 Task: Add Attachment from Trello to Card Card0000000302 in Board Board0000000076 in Workspace WS0000000026 in Trello. Add Cover Yellow to Card Card0000000302 in Board Board0000000076 in Workspace WS0000000026 in Trello. Add "Copy Card To …" Button titled Button0000000302 to "bottom" of the list "To Do" to Card Card0000000302 in Board Board0000000076 in Workspace WS0000000026 in Trello. Add Description DS0000000302 to Card Card0000000302 in Board Board0000000076 in Workspace WS0000000026 in Trello. Add Comment CM0000000302 to Card Card0000000302 in Board Board0000000076 in Workspace WS0000000026 in Trello
Action: Mouse moved to (264, 263)
Screenshot: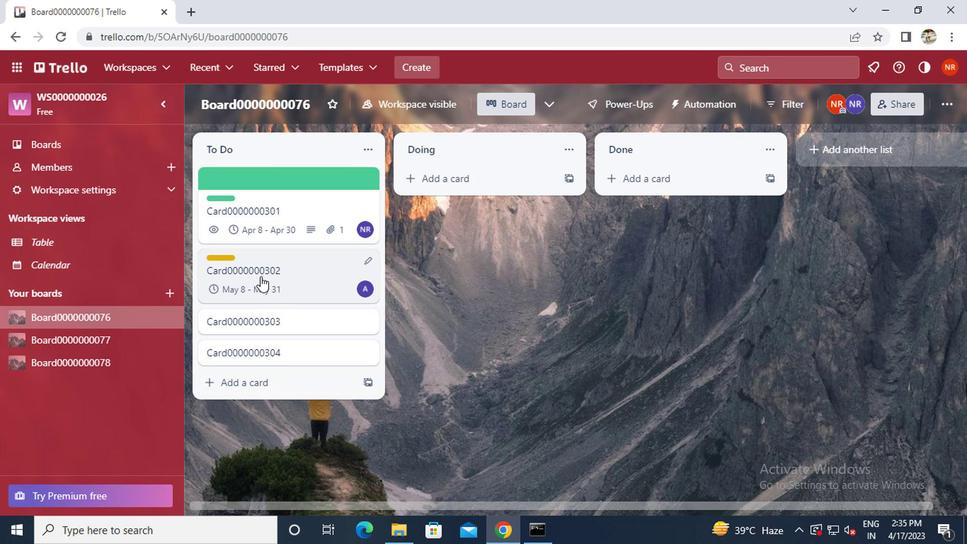 
Action: Mouse pressed left at (264, 263)
Screenshot: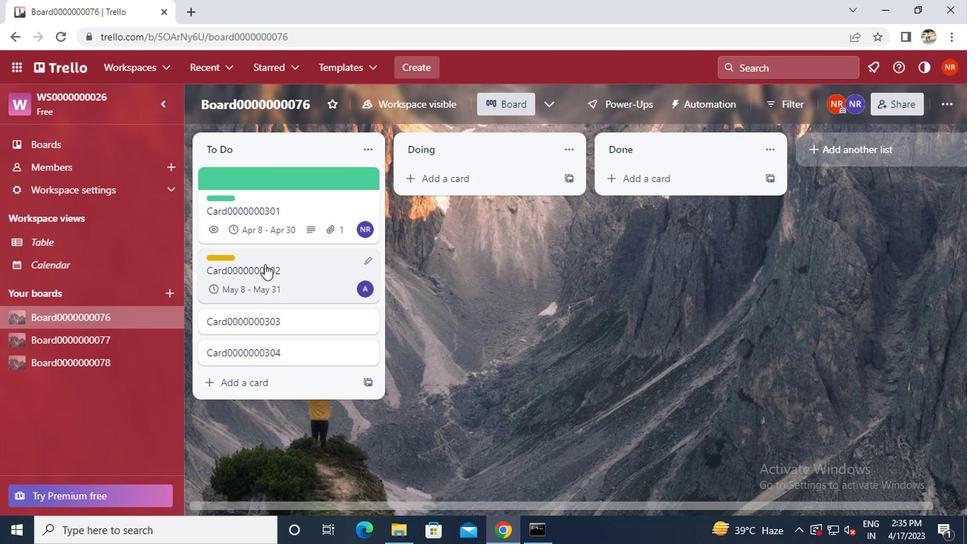 
Action: Mouse moved to (651, 347)
Screenshot: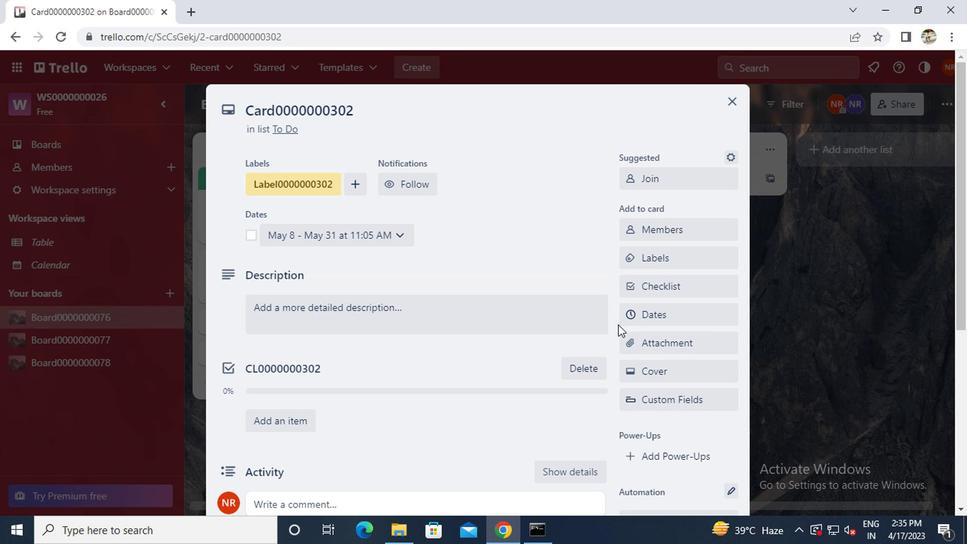 
Action: Mouse pressed left at (651, 347)
Screenshot: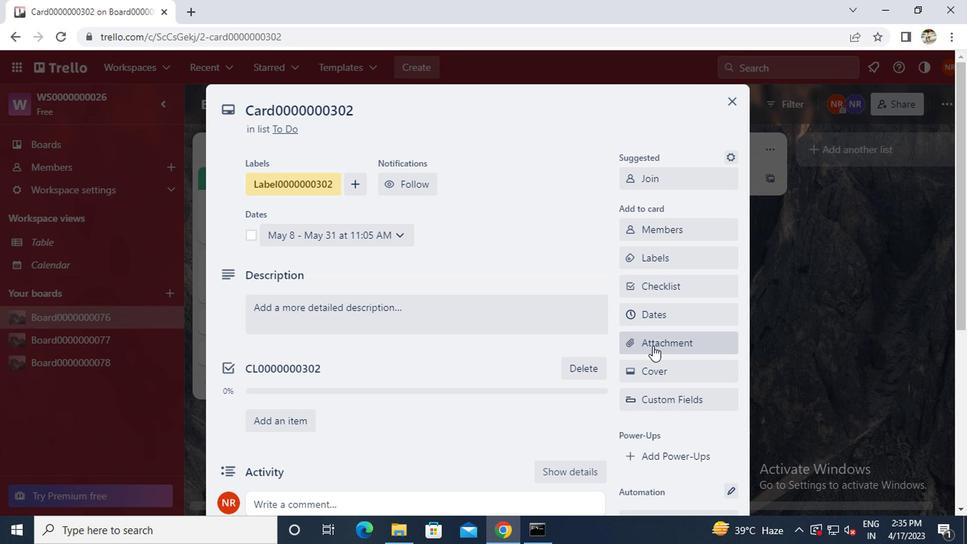 
Action: Mouse moved to (655, 156)
Screenshot: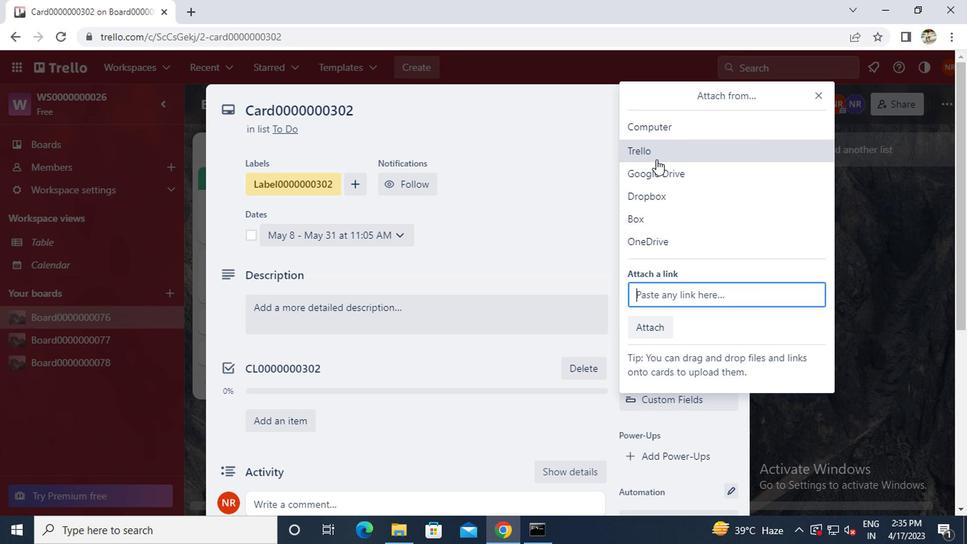 
Action: Mouse pressed left at (655, 156)
Screenshot: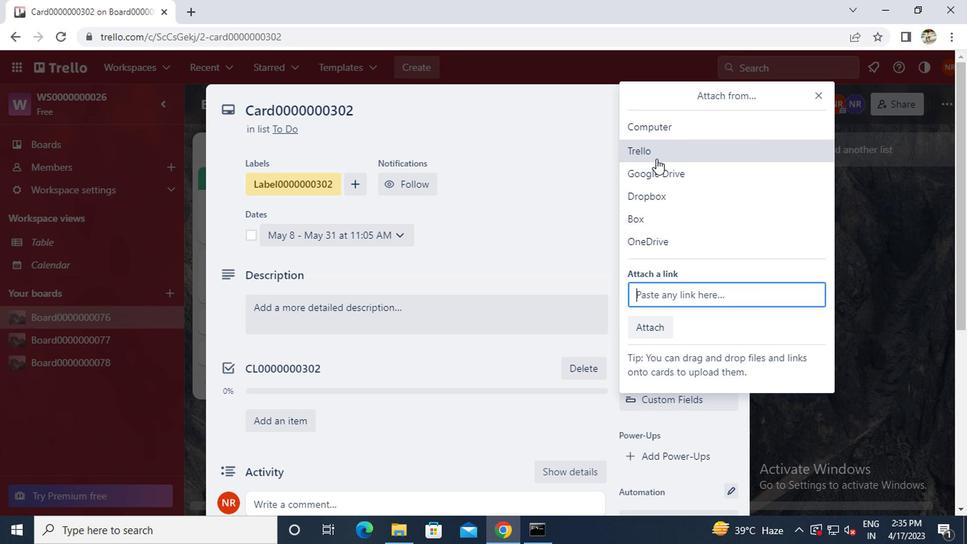 
Action: Mouse moved to (668, 249)
Screenshot: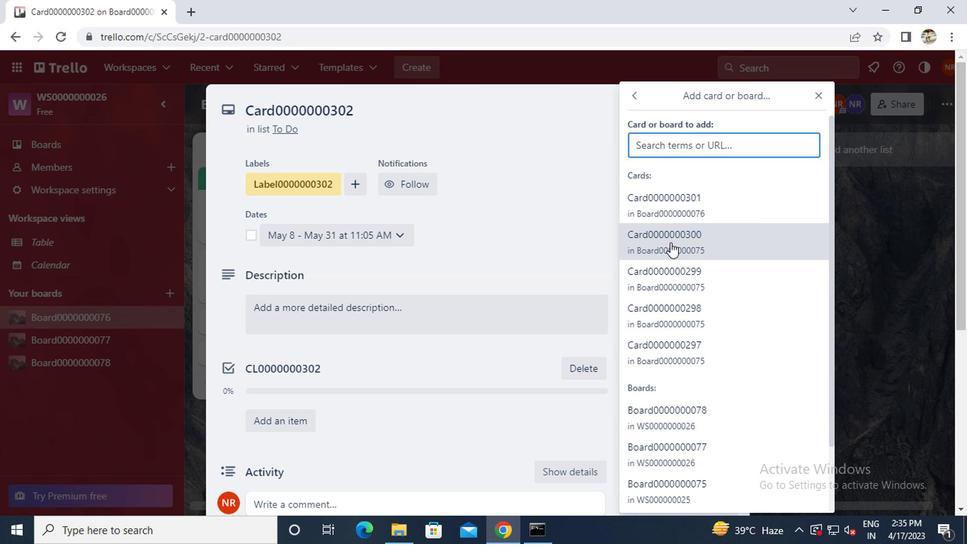 
Action: Mouse pressed left at (668, 249)
Screenshot: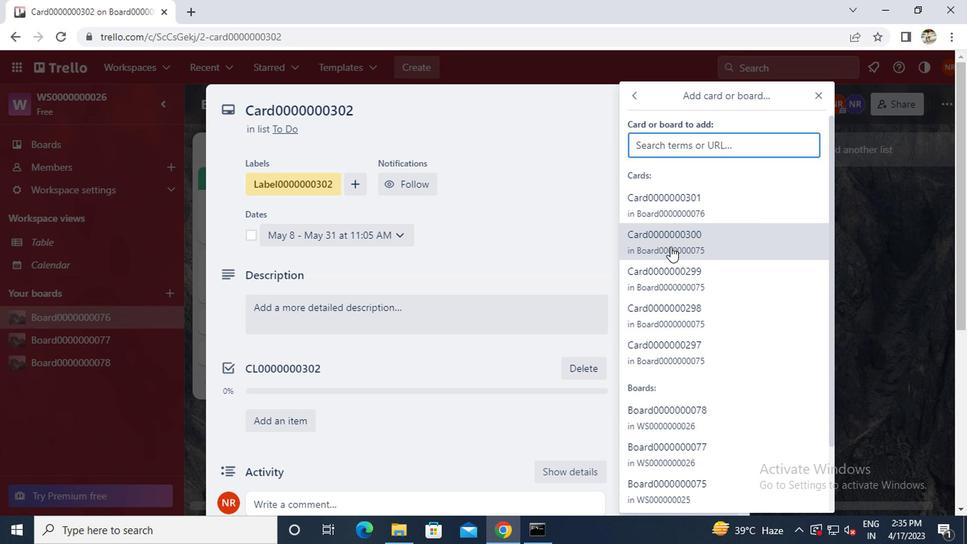 
Action: Mouse moved to (654, 367)
Screenshot: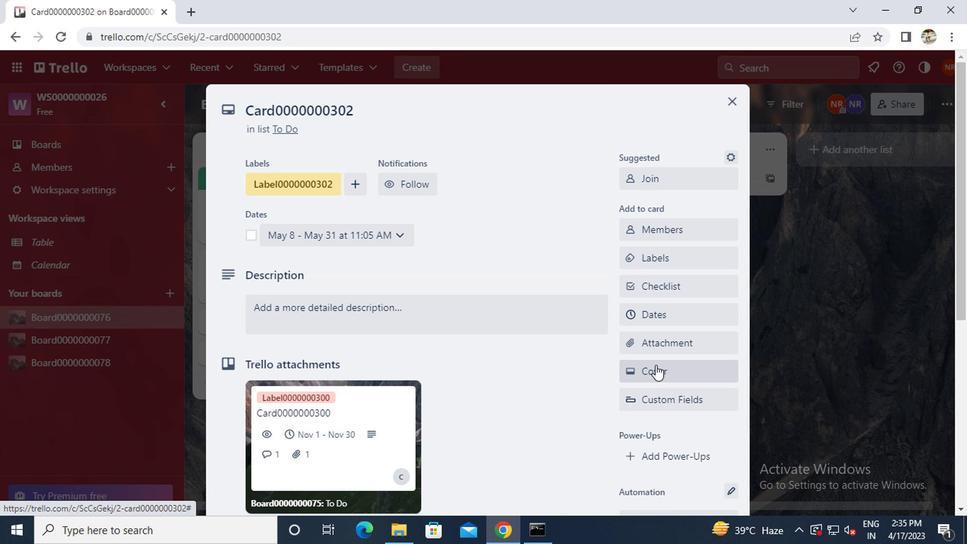 
Action: Mouse pressed left at (654, 367)
Screenshot: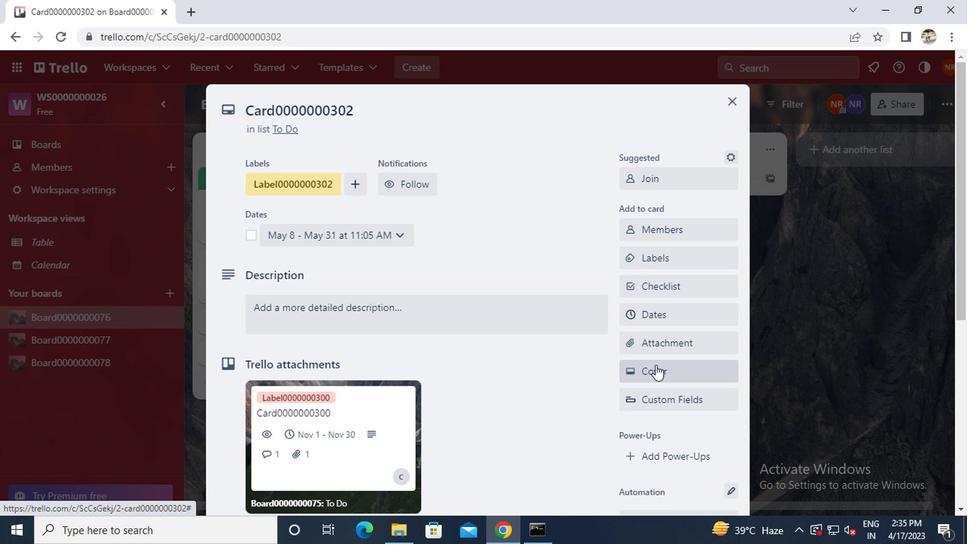 
Action: Mouse moved to (683, 226)
Screenshot: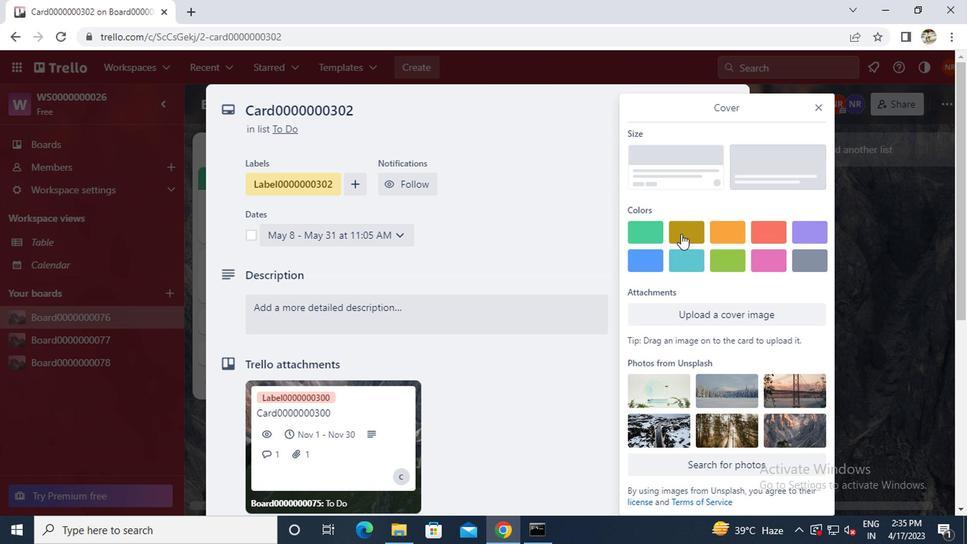 
Action: Mouse pressed left at (683, 226)
Screenshot: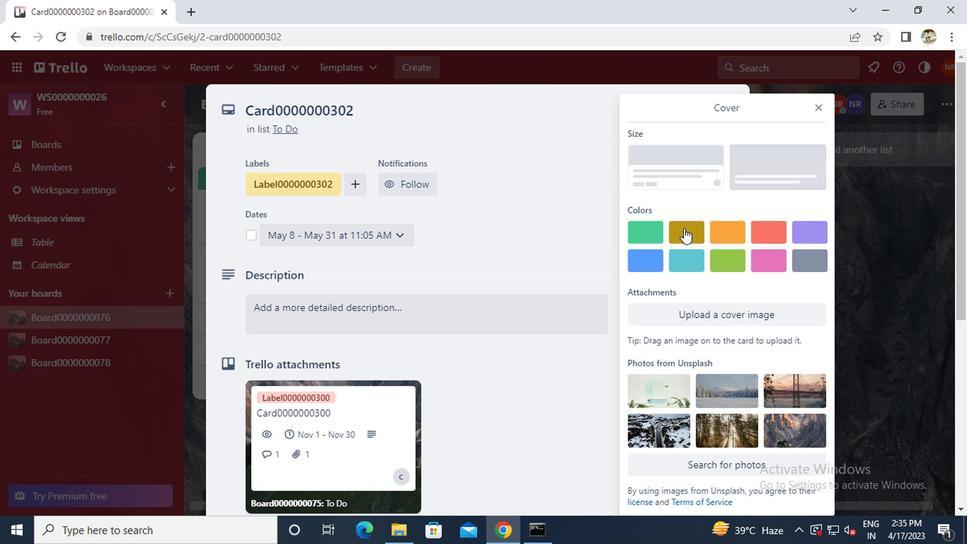 
Action: Mouse moved to (821, 90)
Screenshot: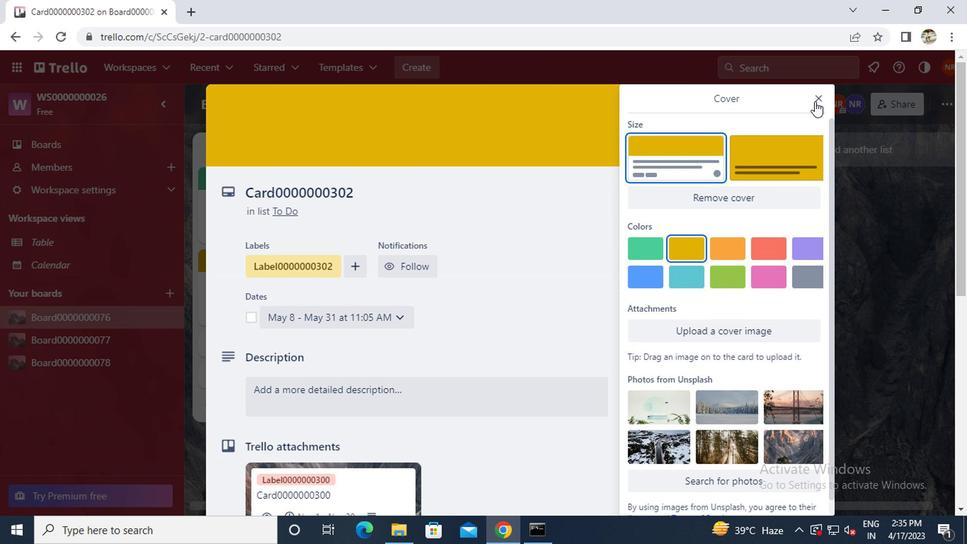 
Action: Mouse pressed left at (821, 90)
Screenshot: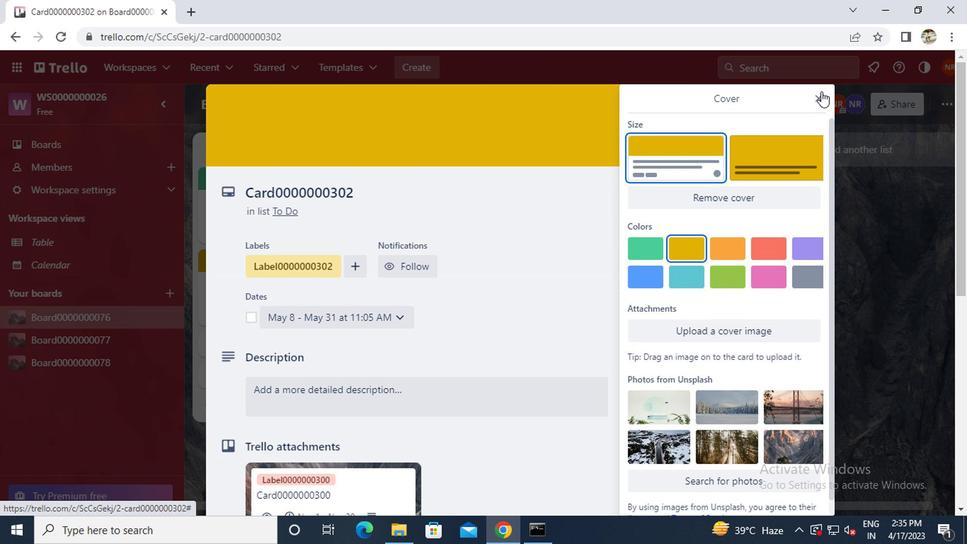 
Action: Mouse moved to (731, 227)
Screenshot: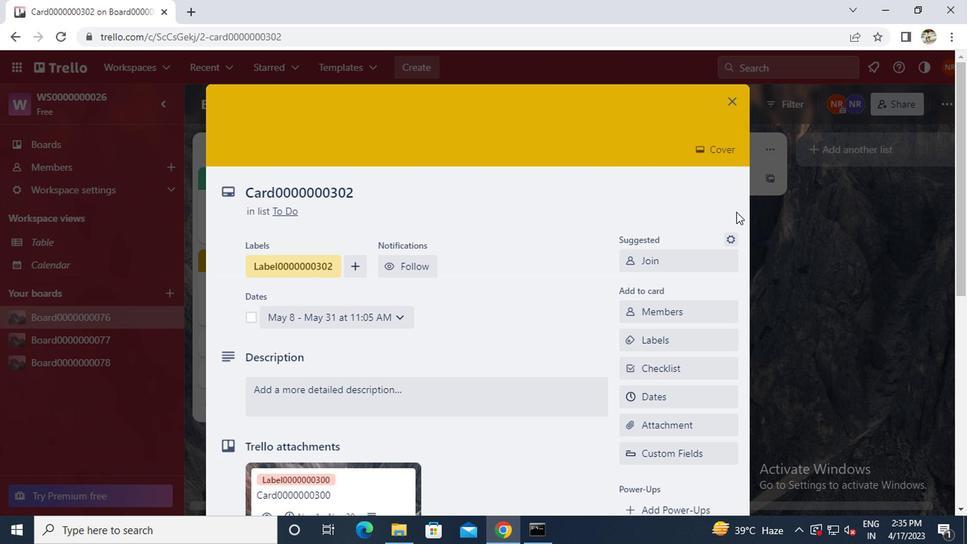 
Action: Mouse scrolled (731, 227) with delta (0, 0)
Screenshot: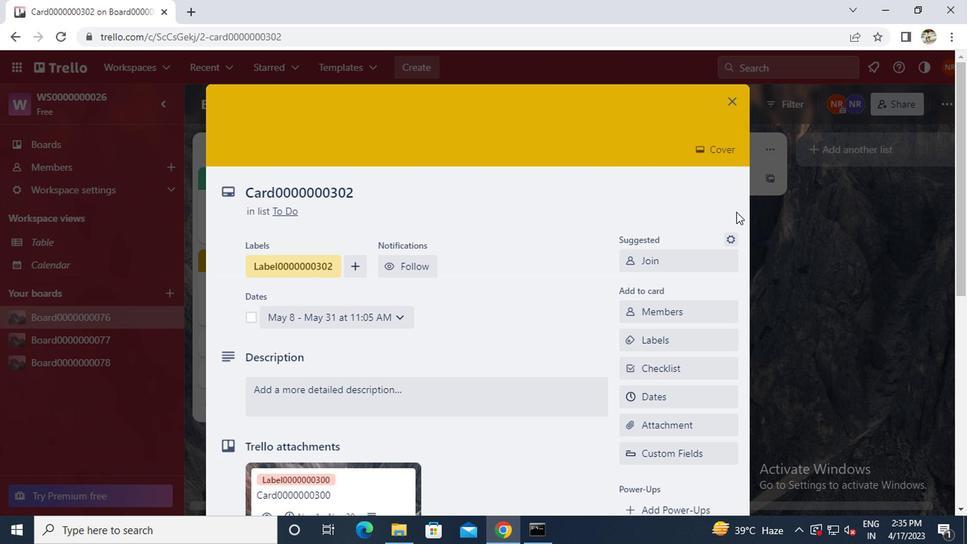 
Action: Mouse moved to (731, 230)
Screenshot: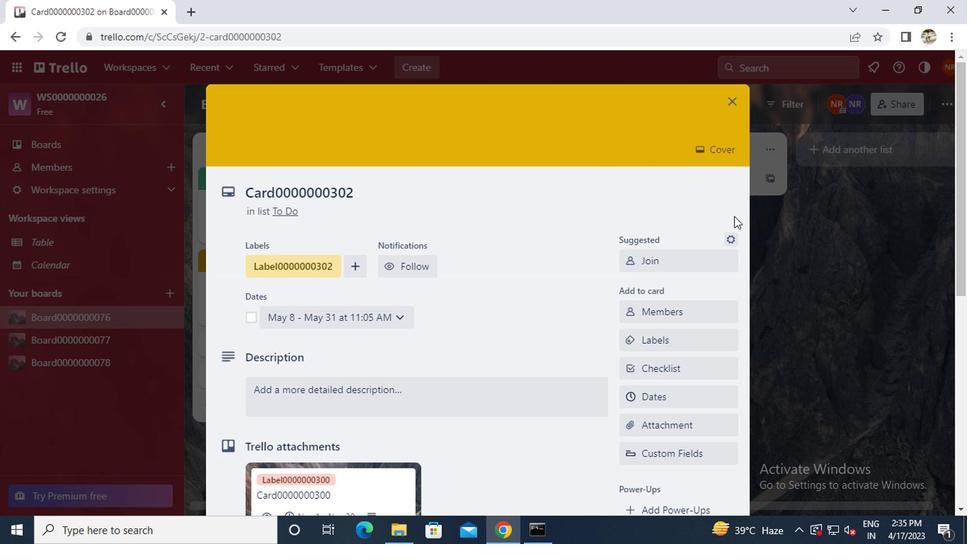 
Action: Mouse scrolled (731, 229) with delta (0, -1)
Screenshot: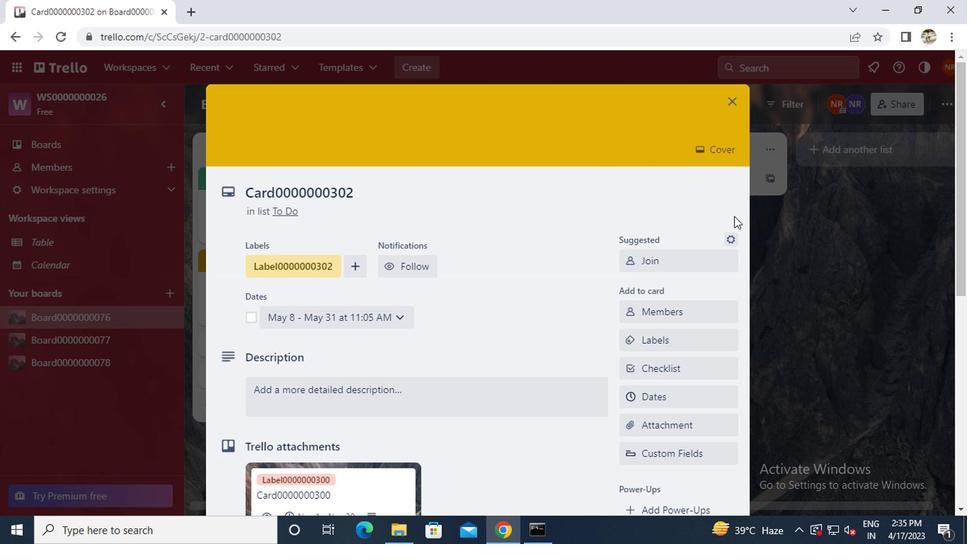 
Action: Mouse moved to (730, 231)
Screenshot: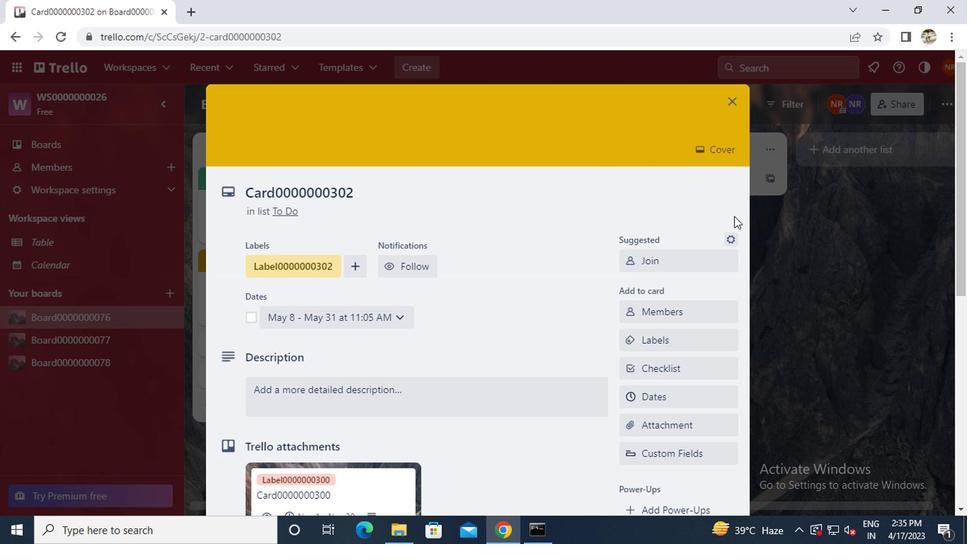 
Action: Mouse scrolled (730, 230) with delta (0, 0)
Screenshot: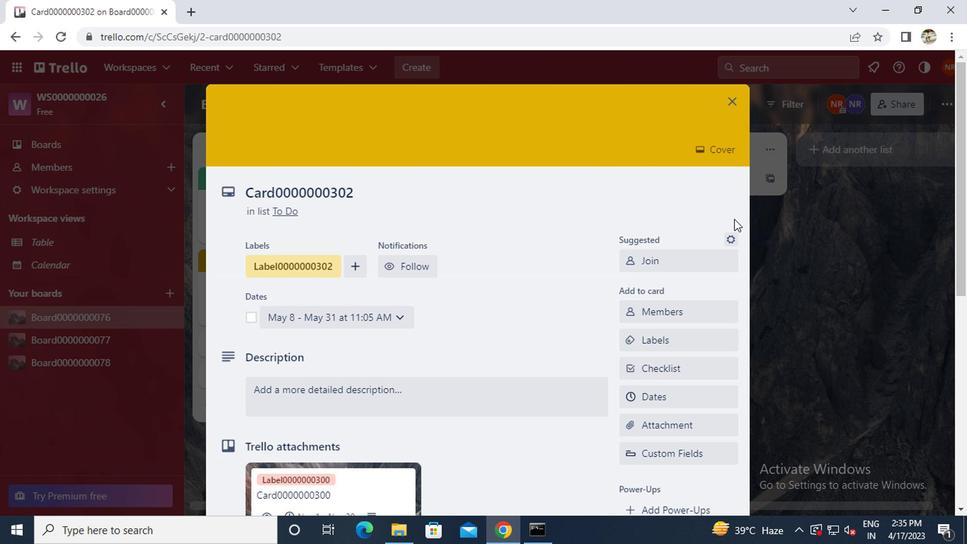 
Action: Mouse moved to (701, 245)
Screenshot: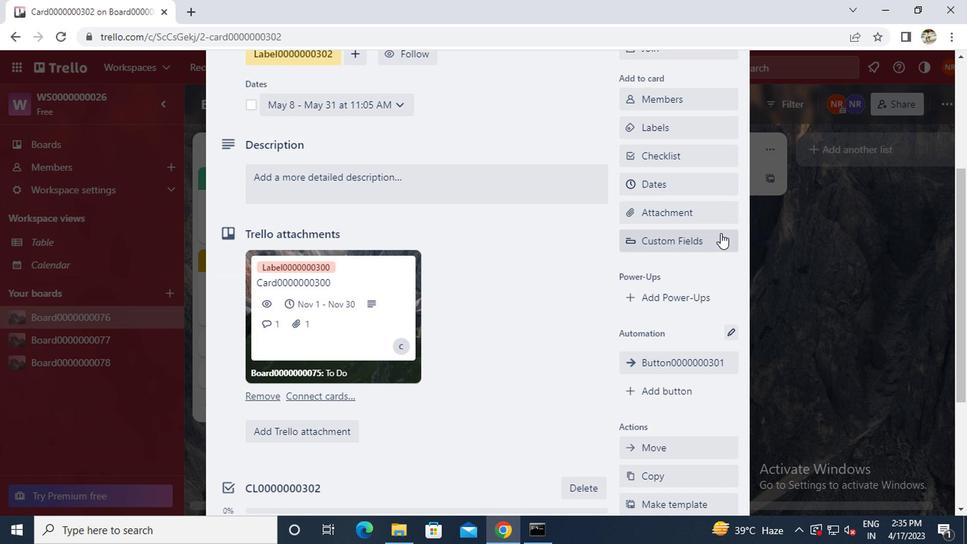 
Action: Mouse scrolled (701, 244) with delta (0, -1)
Screenshot: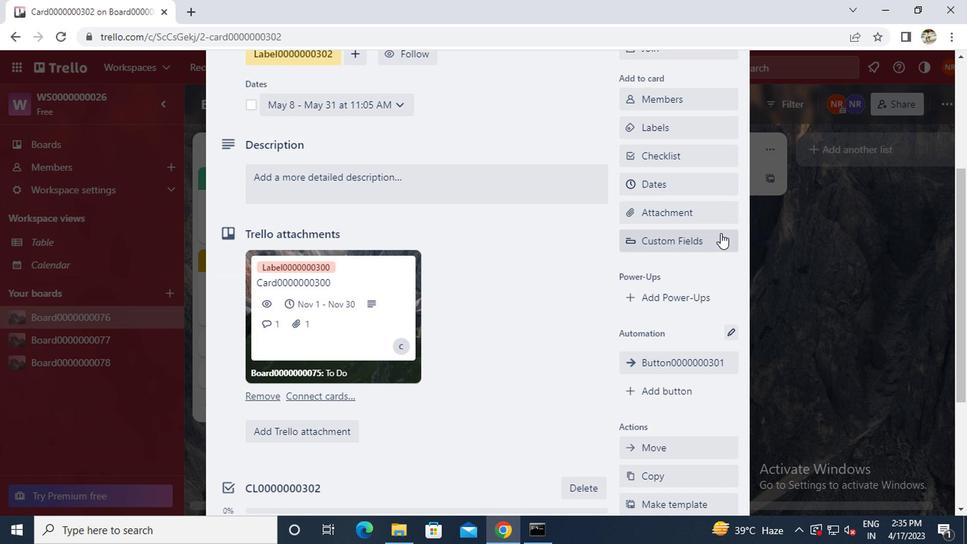 
Action: Mouse moved to (699, 248)
Screenshot: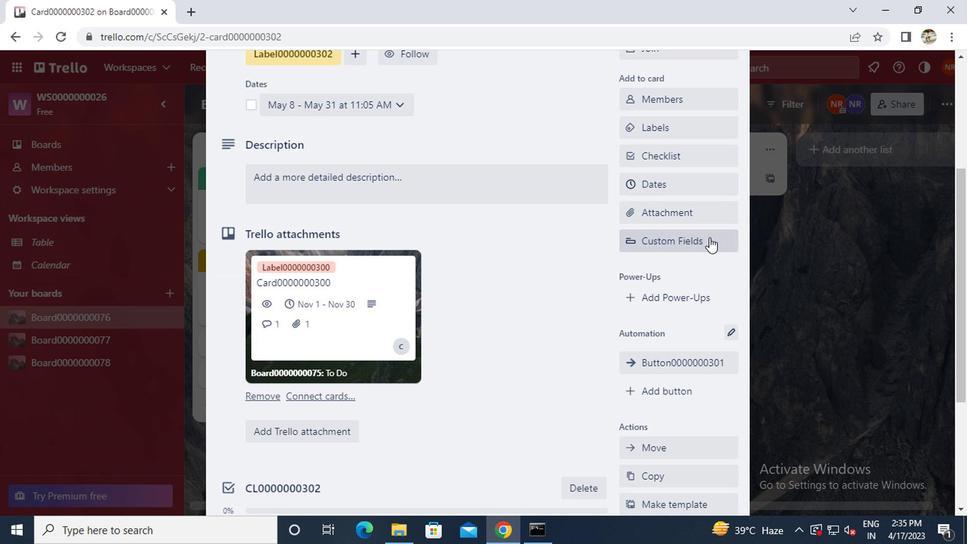 
Action: Mouse scrolled (699, 247) with delta (0, 0)
Screenshot: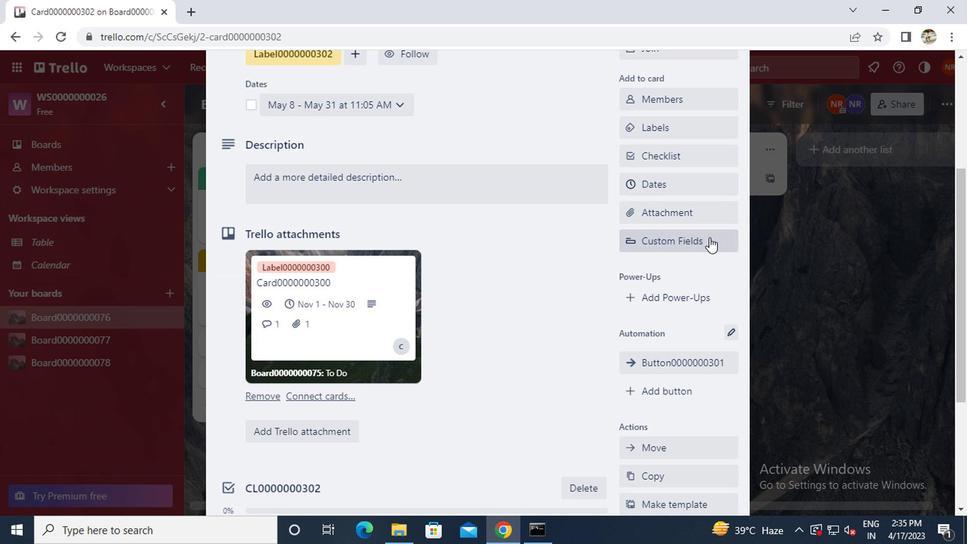 
Action: Mouse moved to (671, 254)
Screenshot: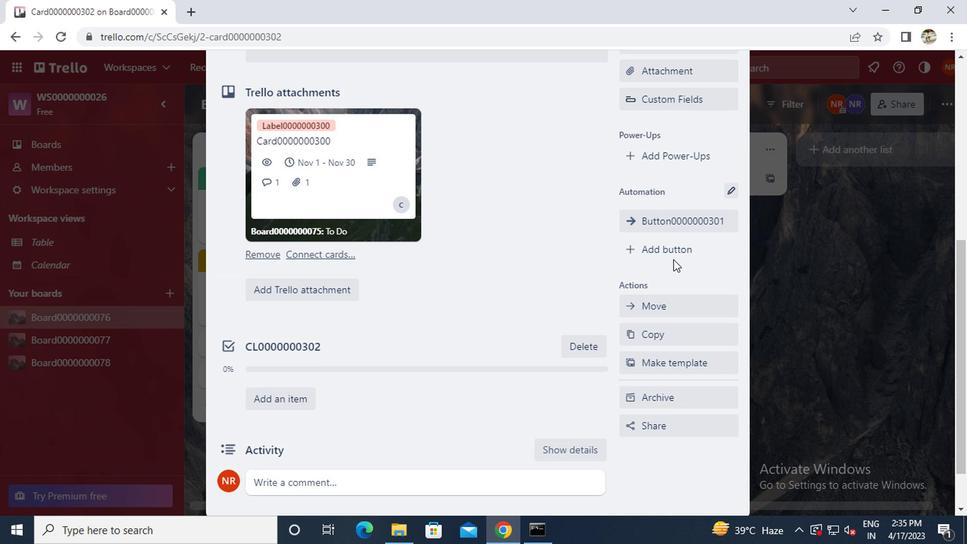 
Action: Mouse pressed left at (671, 254)
Screenshot: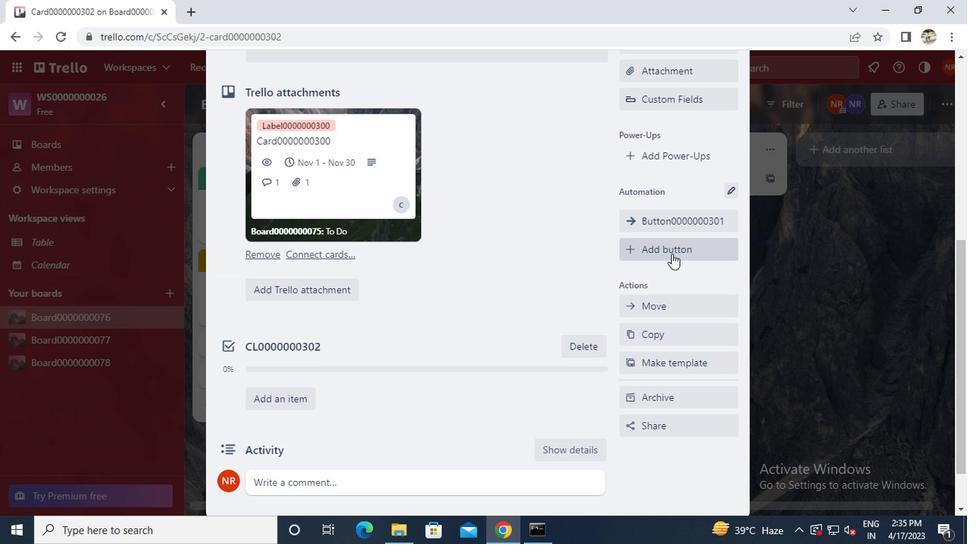 
Action: Mouse moved to (672, 188)
Screenshot: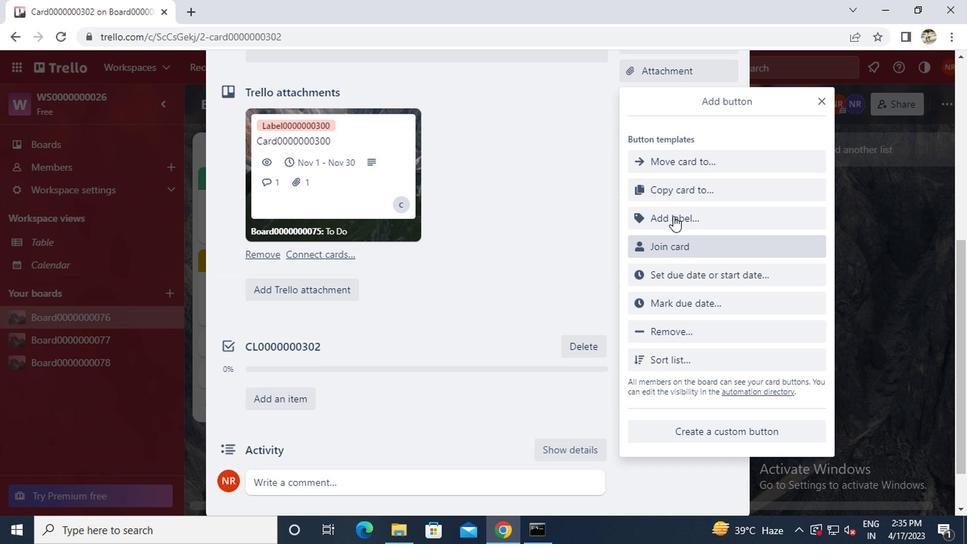 
Action: Mouse pressed left at (672, 188)
Screenshot: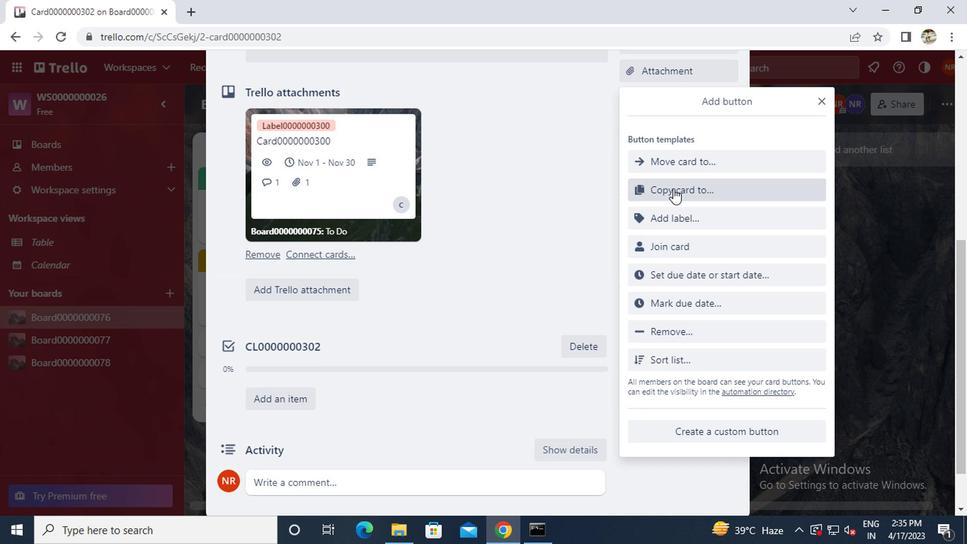 
Action: Key pressed b<Key.caps_lock>utton00000000<Key.backspace>302
Screenshot: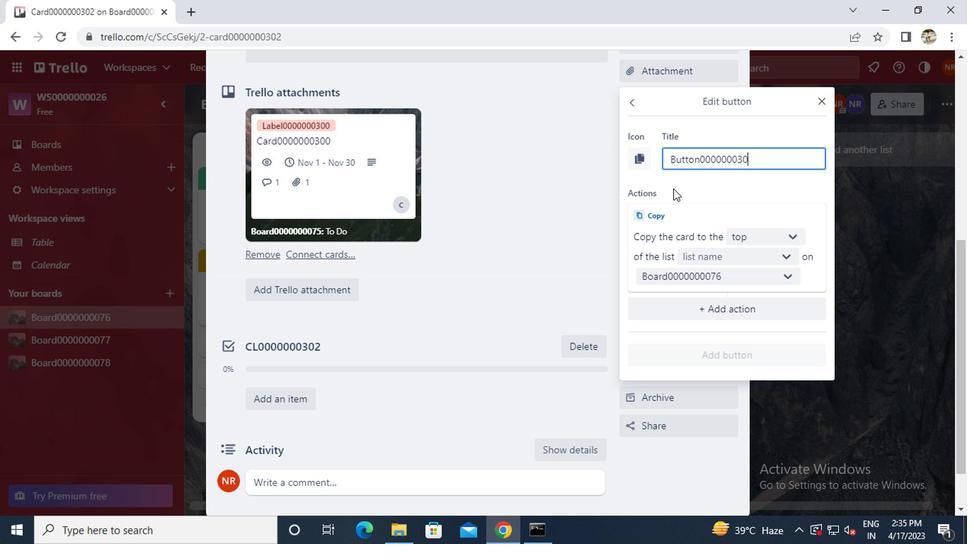 
Action: Mouse moved to (742, 241)
Screenshot: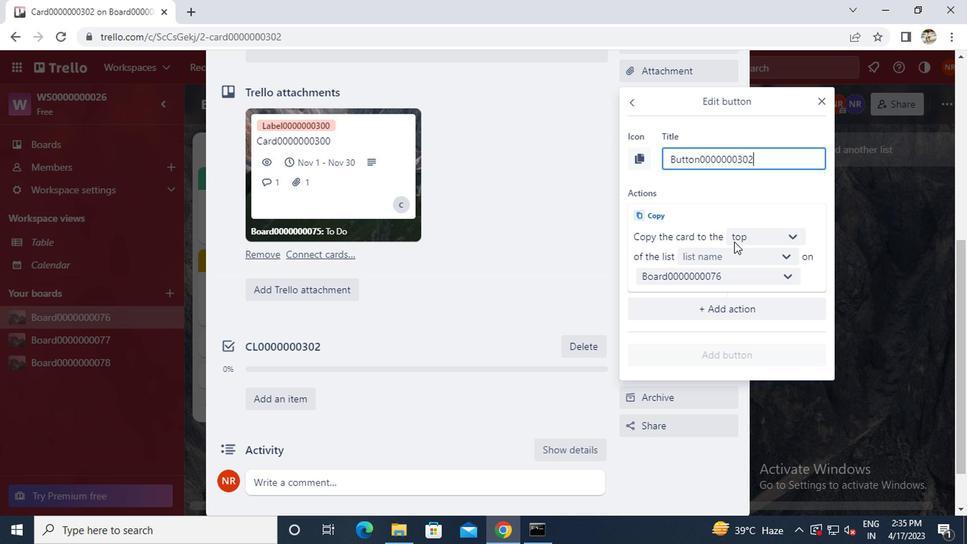 
Action: Mouse pressed left at (742, 241)
Screenshot: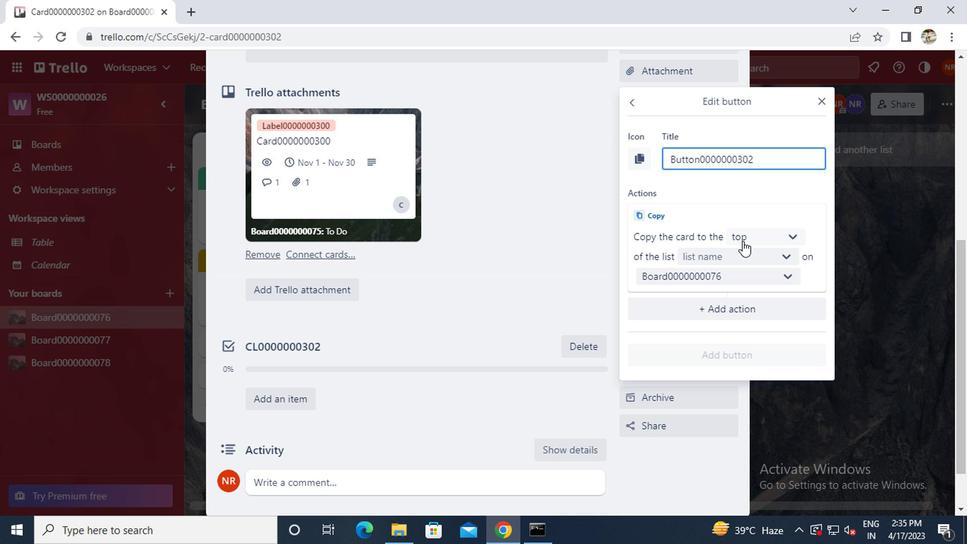 
Action: Mouse moved to (745, 280)
Screenshot: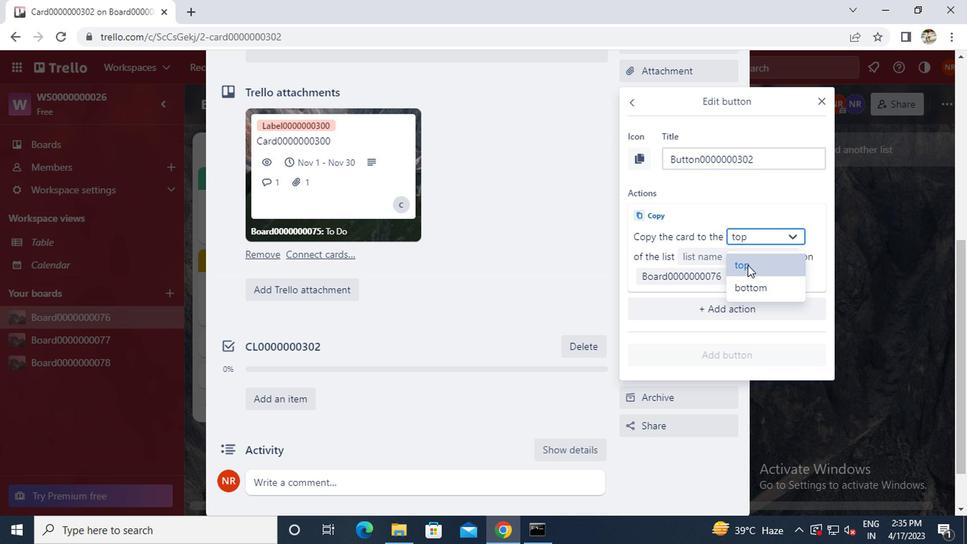 
Action: Mouse pressed left at (745, 280)
Screenshot: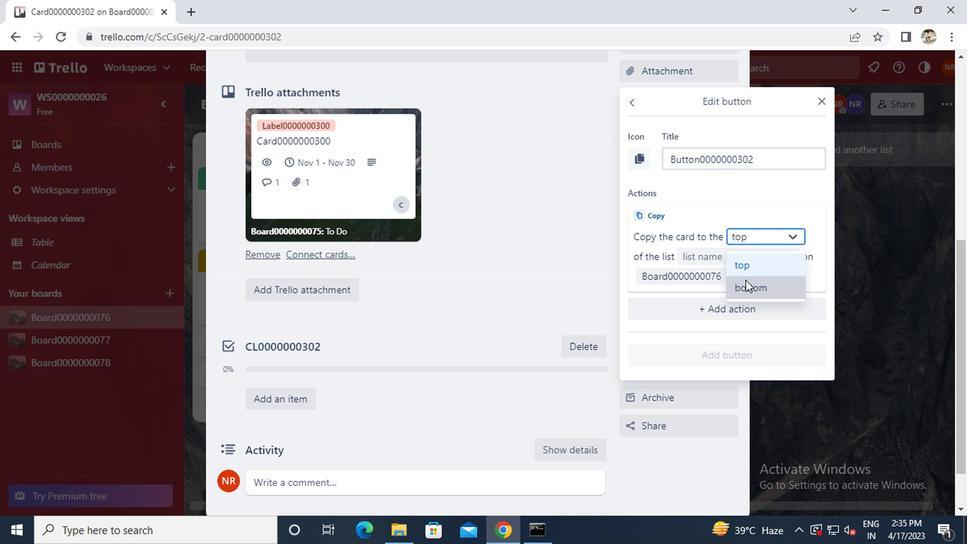 
Action: Mouse moved to (736, 261)
Screenshot: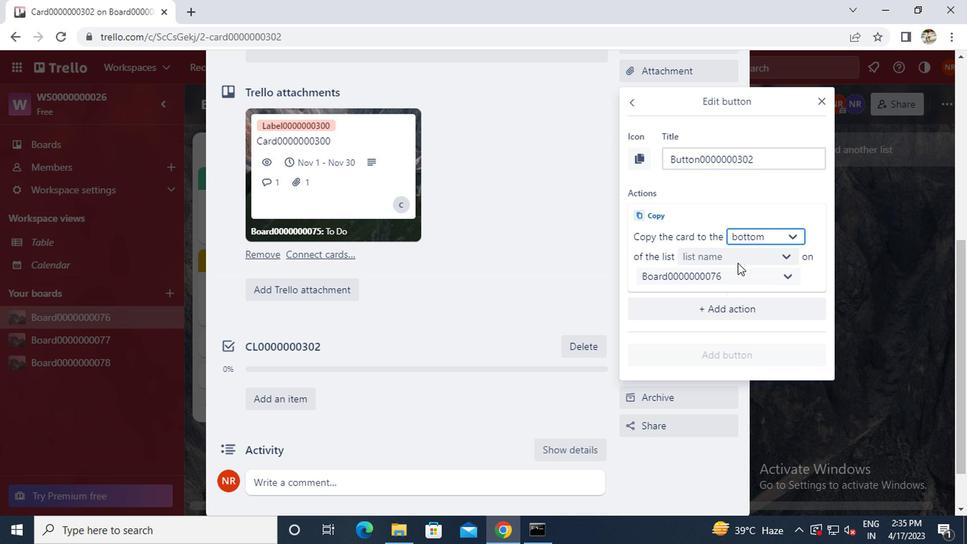 
Action: Mouse pressed left at (736, 261)
Screenshot: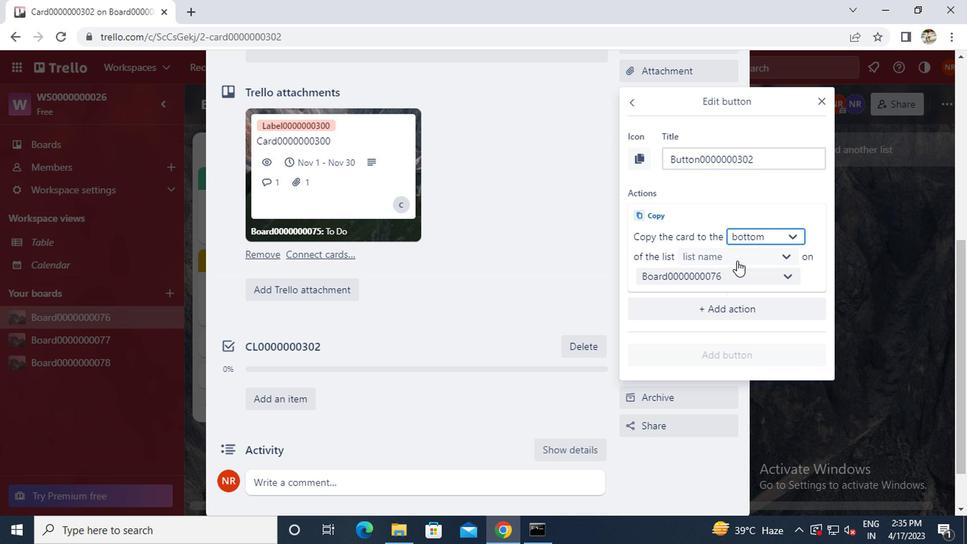 
Action: Mouse moved to (726, 278)
Screenshot: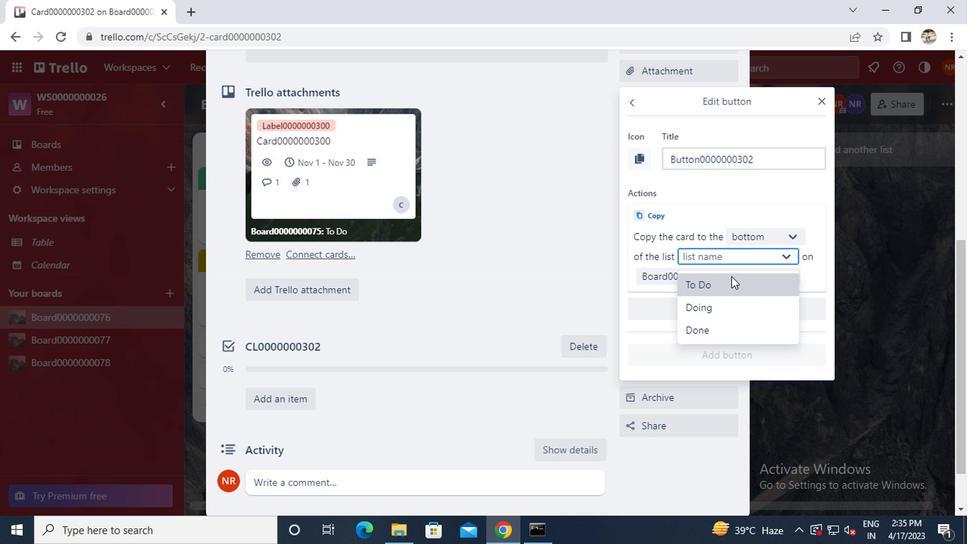 
Action: Mouse pressed left at (726, 278)
Screenshot: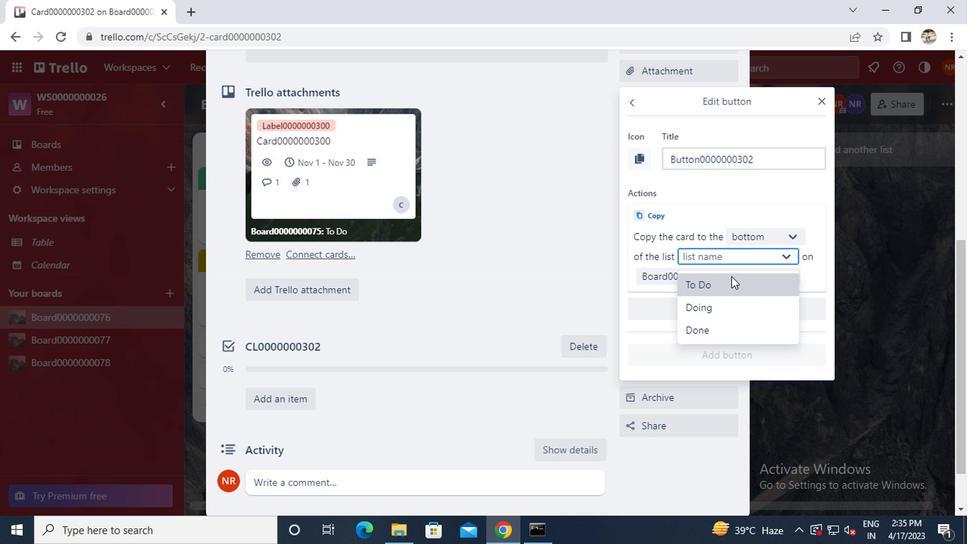
Action: Mouse moved to (730, 355)
Screenshot: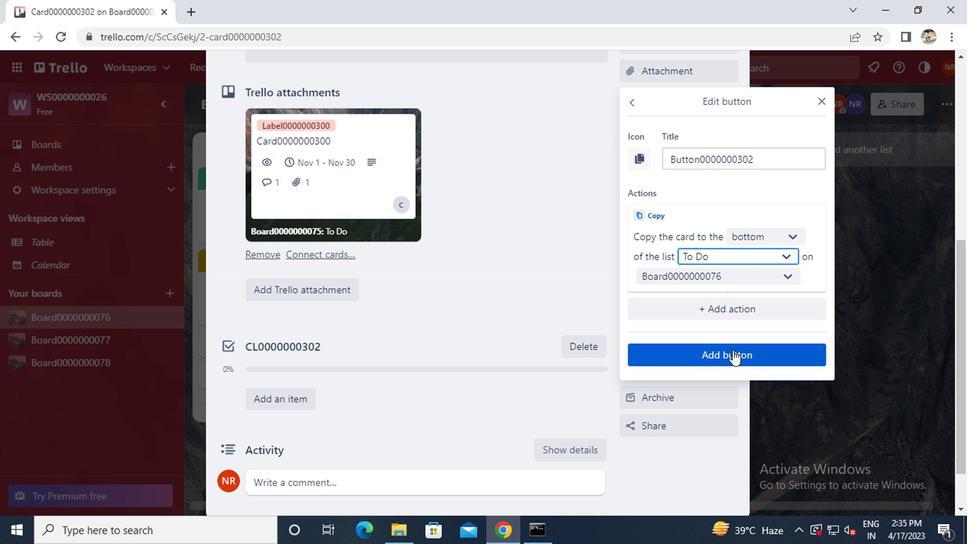 
Action: Mouse pressed left at (730, 355)
Screenshot: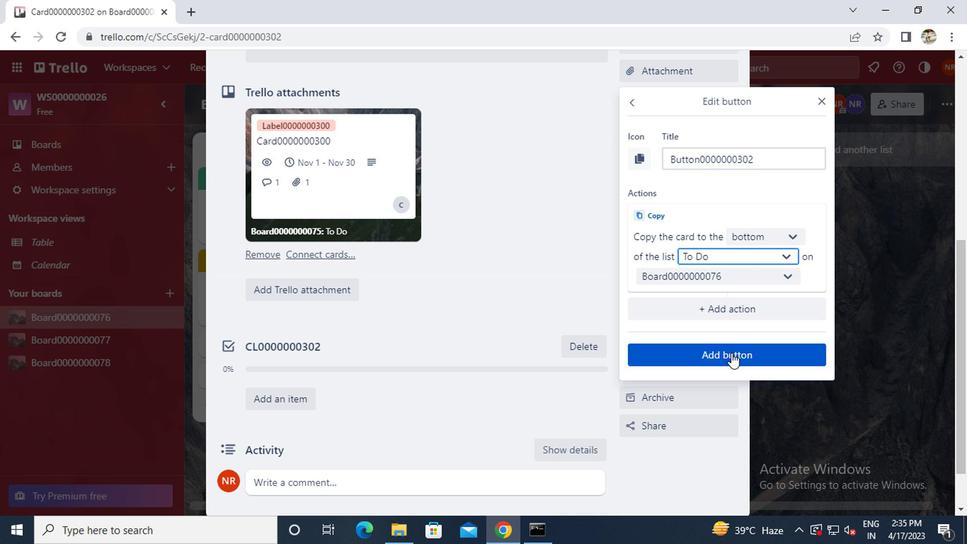 
Action: Mouse moved to (477, 322)
Screenshot: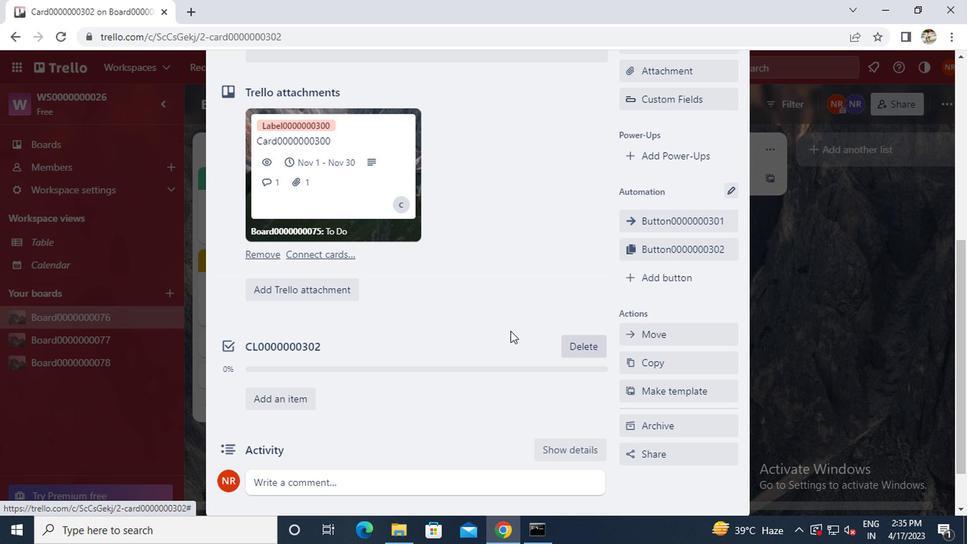
Action: Mouse scrolled (477, 323) with delta (0, 1)
Screenshot: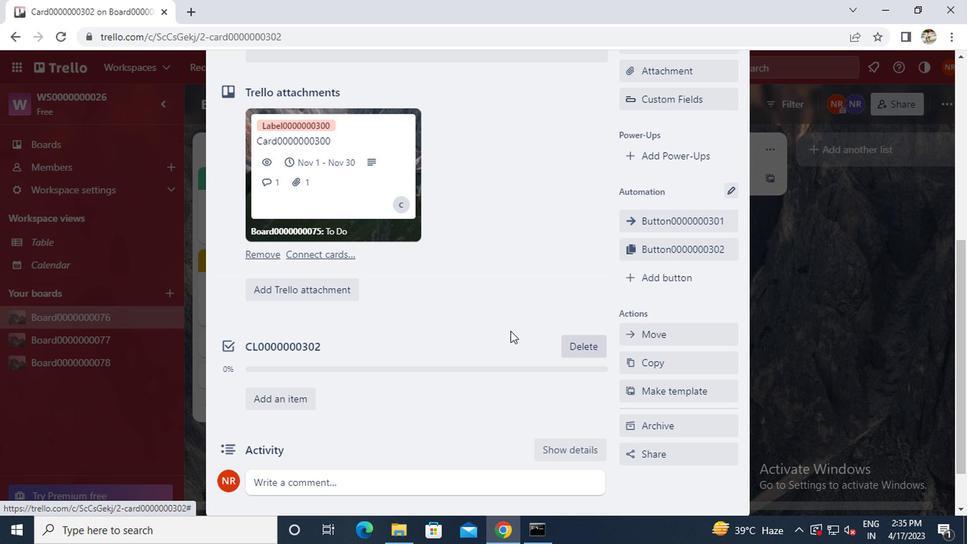 
Action: Mouse moved to (476, 320)
Screenshot: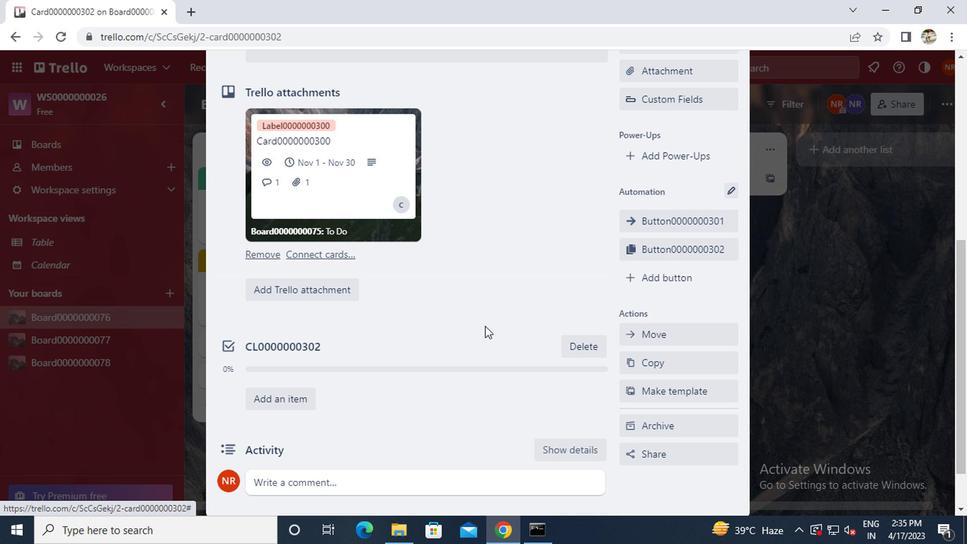 
Action: Mouse scrolled (476, 321) with delta (0, 0)
Screenshot: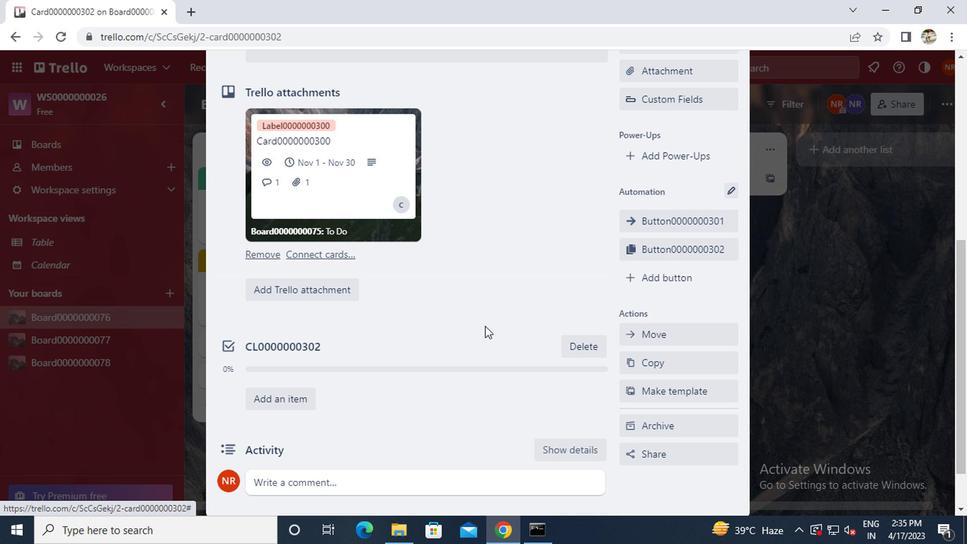 
Action: Mouse moved to (457, 311)
Screenshot: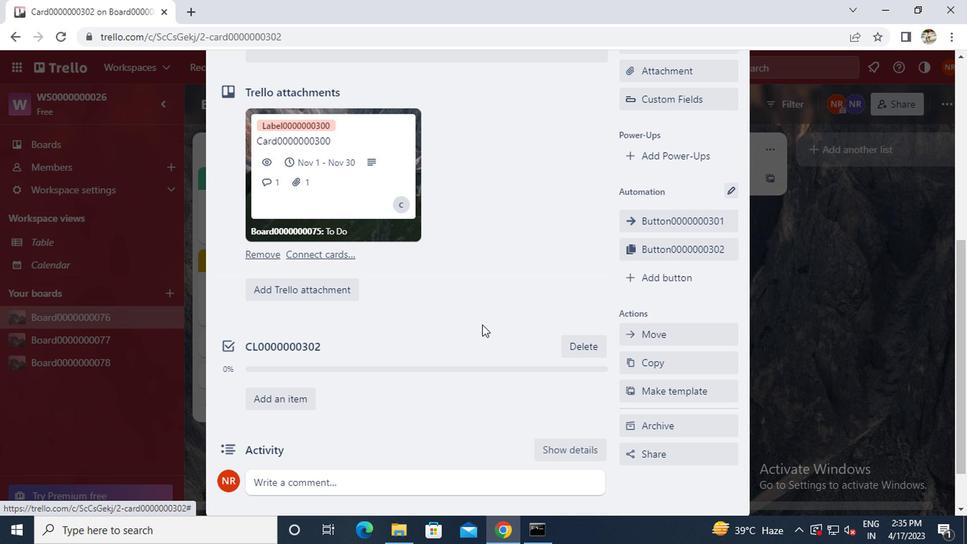 
Action: Mouse scrolled (457, 312) with delta (0, 1)
Screenshot: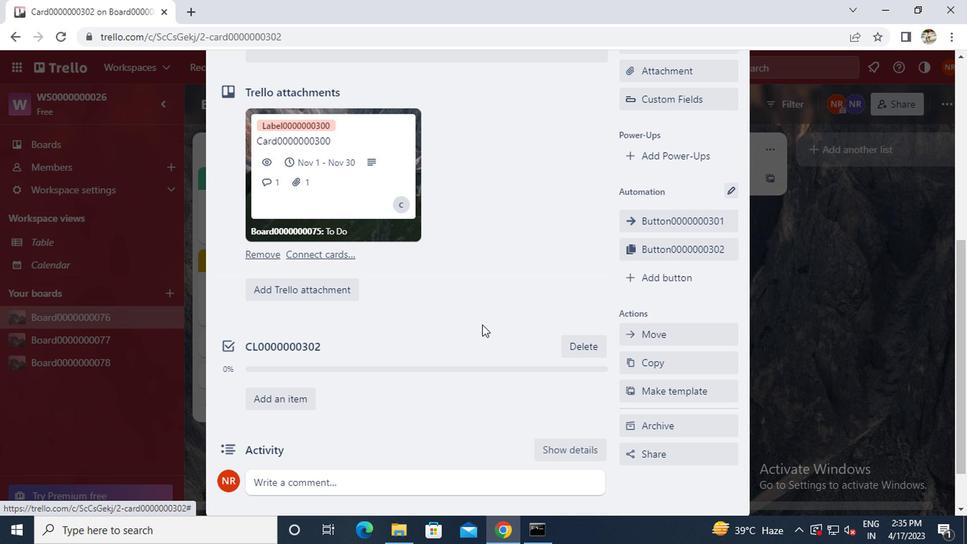 
Action: Mouse moved to (391, 246)
Screenshot: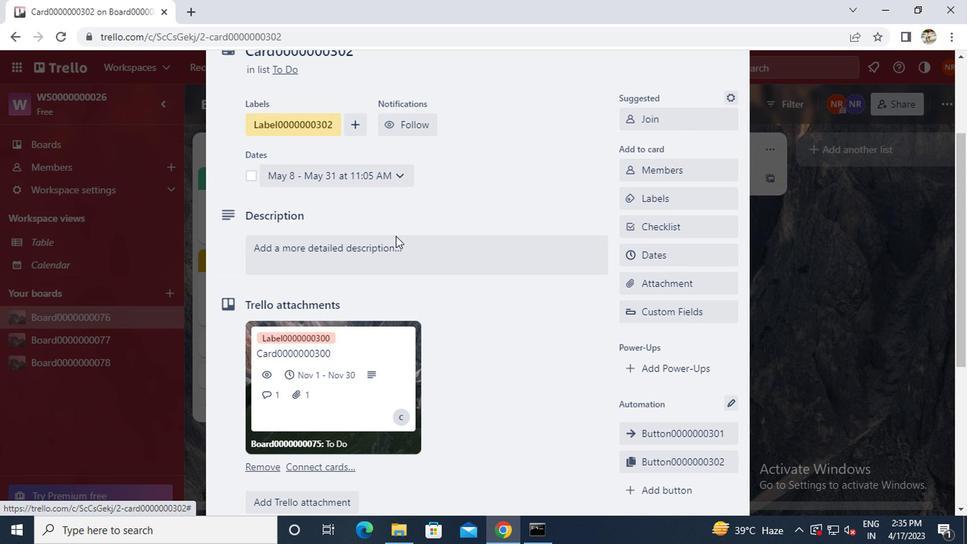 
Action: Mouse pressed left at (391, 246)
Screenshot: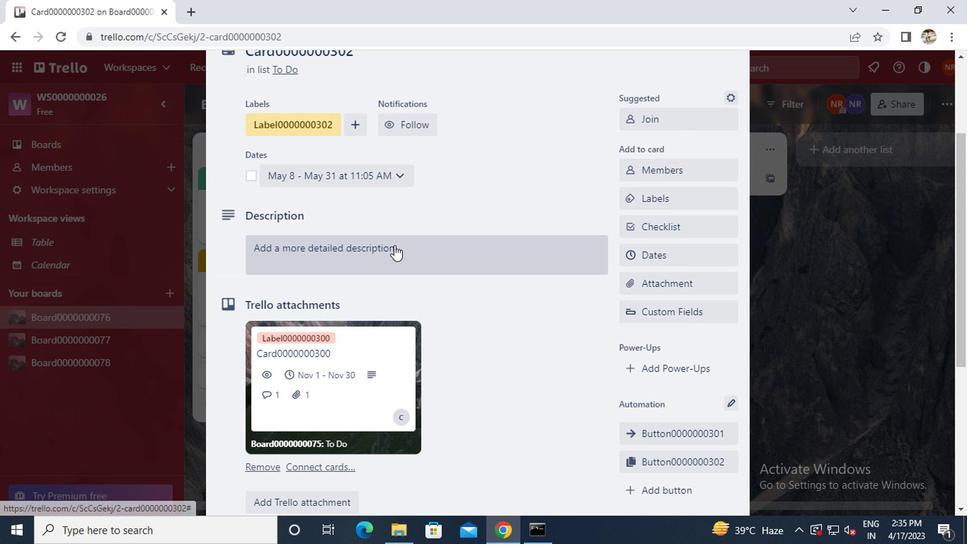 
Action: Key pressed <Key.caps_lock>ds00000000<Key.backspace>30
Screenshot: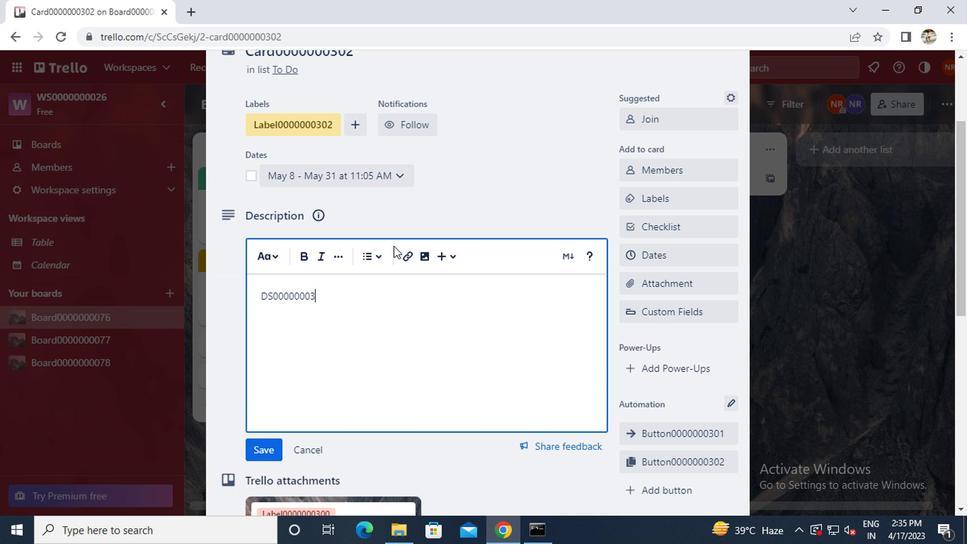 
Action: Mouse moved to (391, 247)
Screenshot: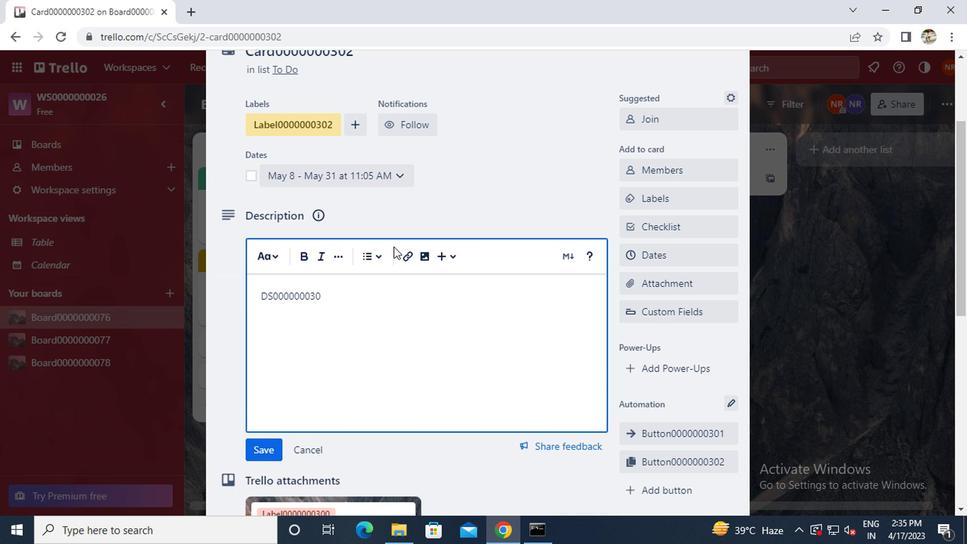 
Action: Key pressed 2
Screenshot: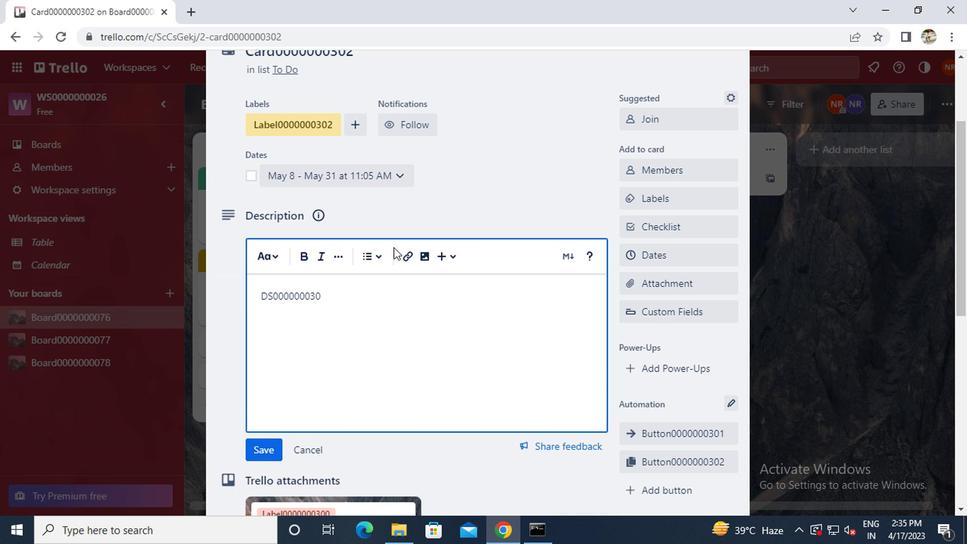 
Action: Mouse moved to (262, 454)
Screenshot: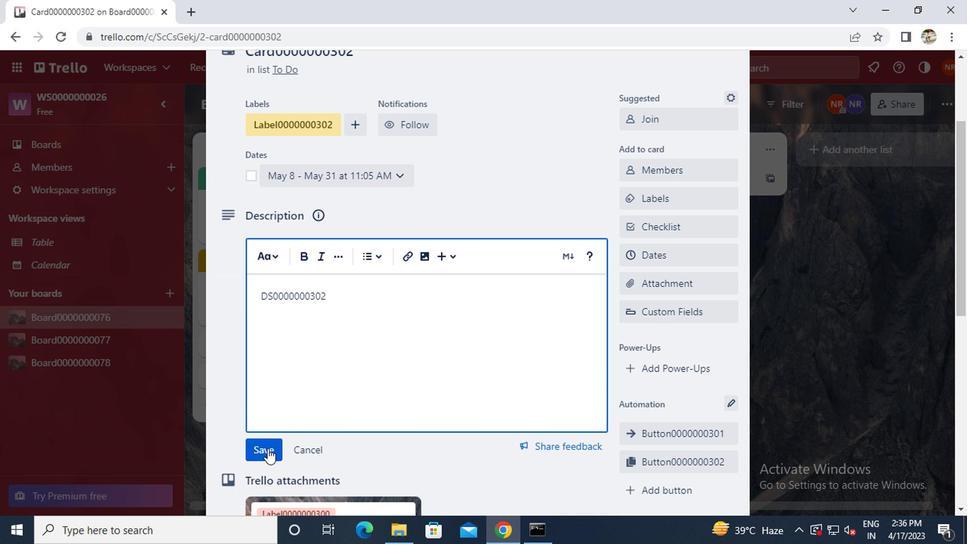 
Action: Mouse pressed left at (262, 454)
Screenshot: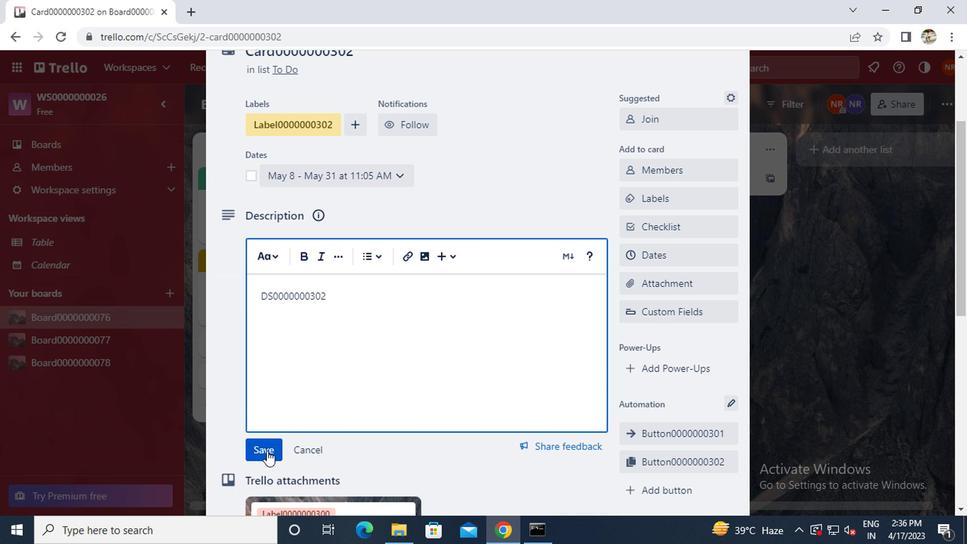 
Action: Mouse moved to (275, 444)
Screenshot: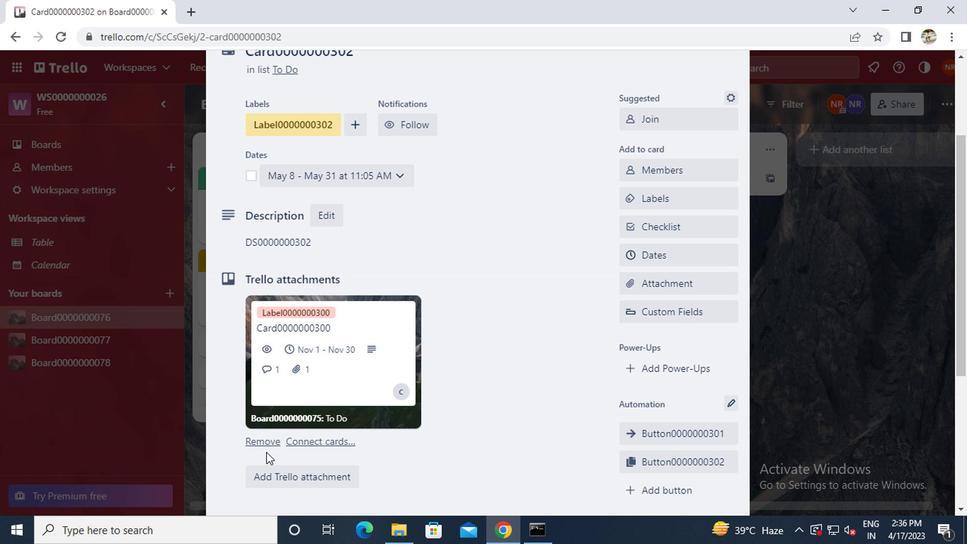 
Action: Mouse scrolled (275, 443) with delta (0, -1)
Screenshot: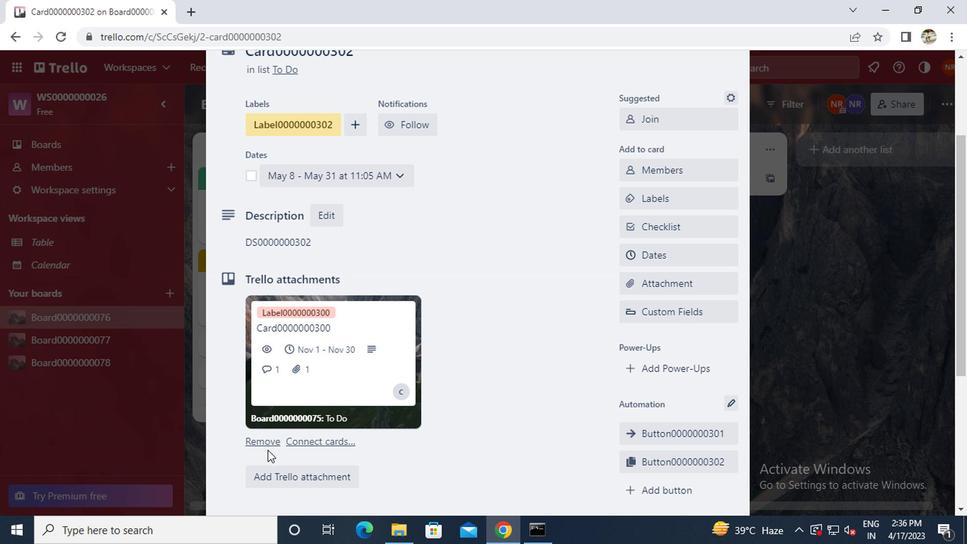 
Action: Mouse scrolled (275, 443) with delta (0, -1)
Screenshot: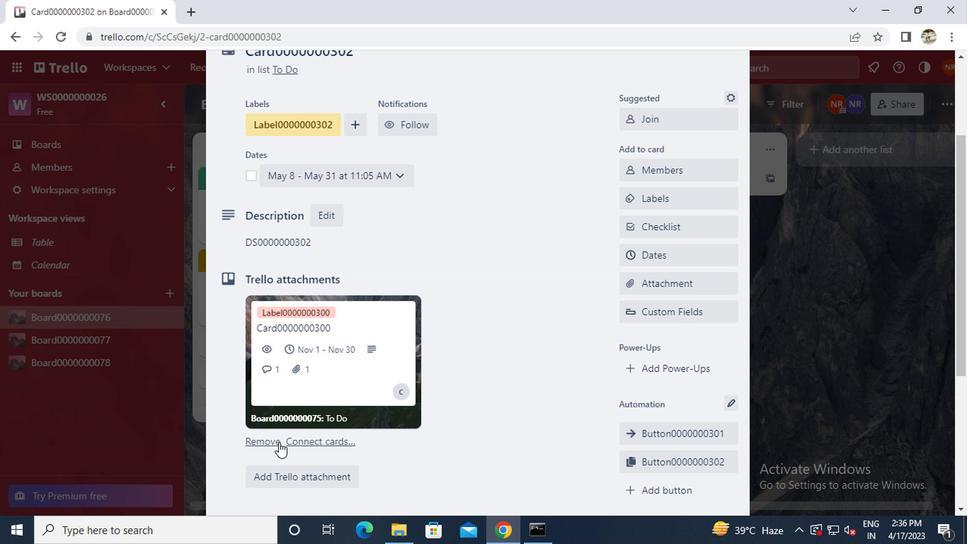 
Action: Mouse moved to (276, 478)
Screenshot: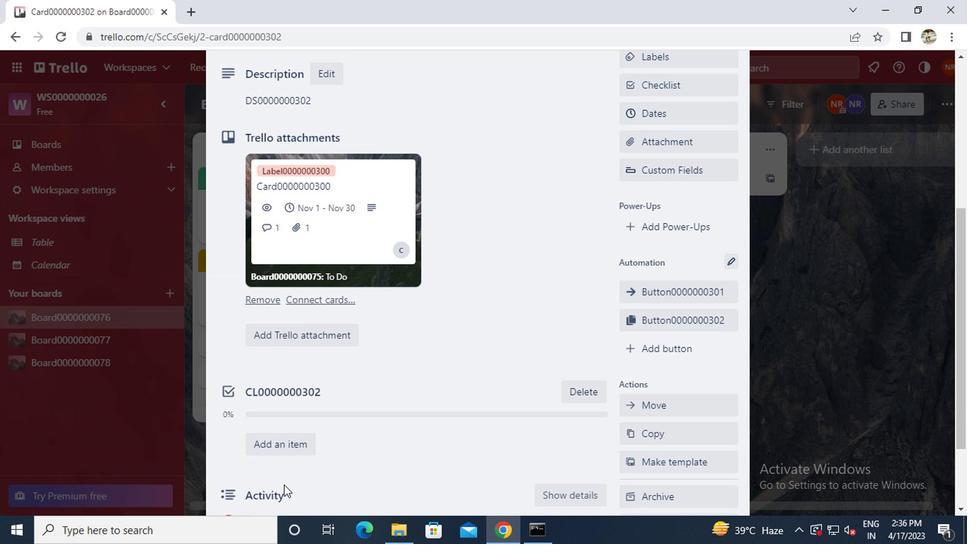 
Action: Mouse scrolled (276, 477) with delta (0, -1)
Screenshot: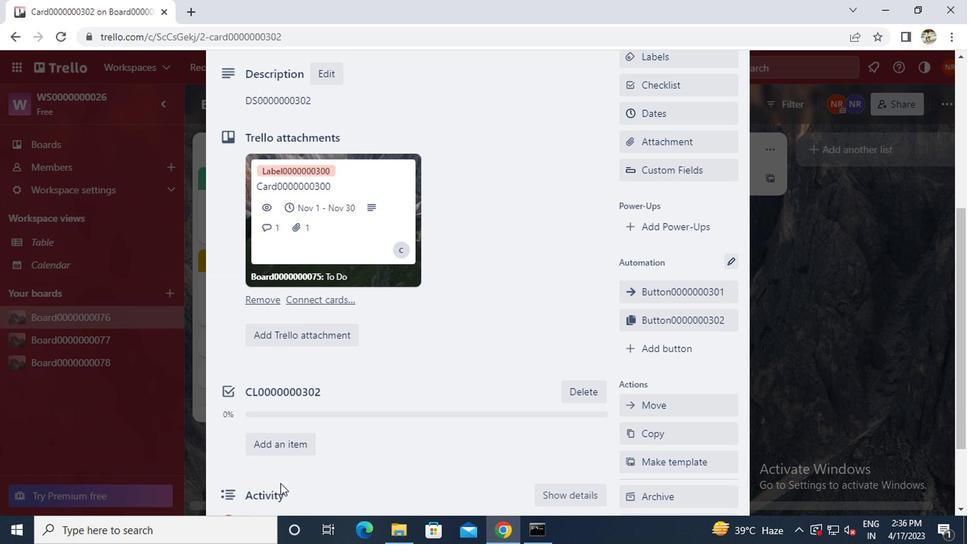 
Action: Mouse scrolled (276, 477) with delta (0, -1)
Screenshot: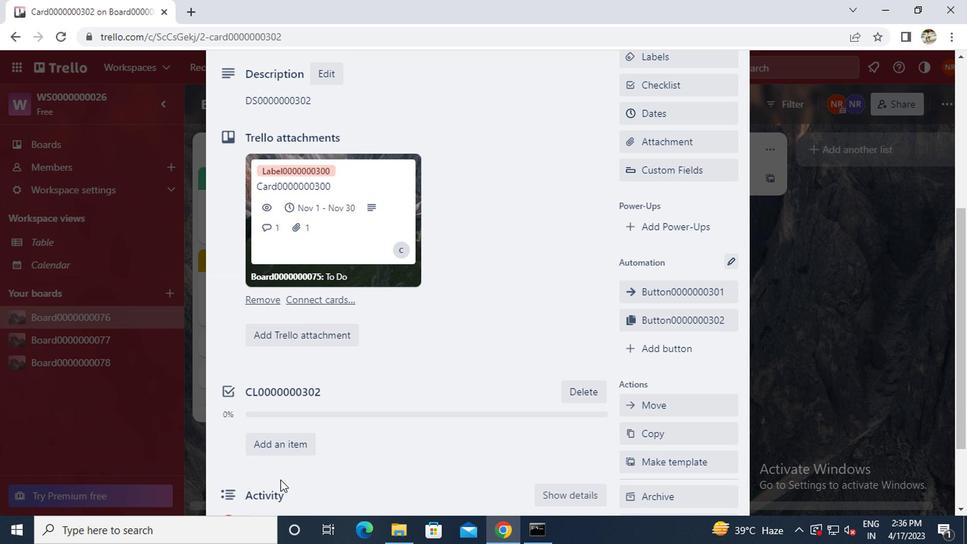 
Action: Mouse moved to (287, 427)
Screenshot: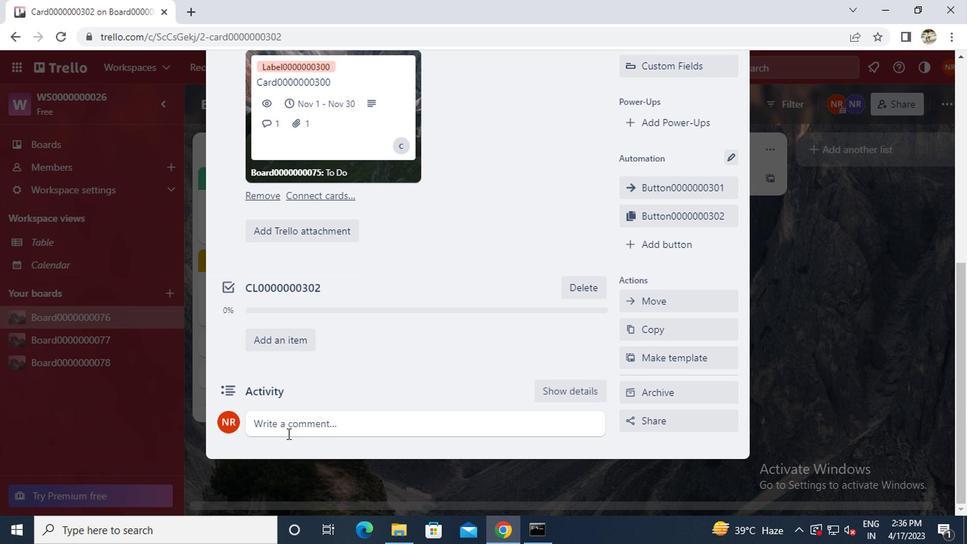 
Action: Mouse pressed left at (287, 427)
Screenshot: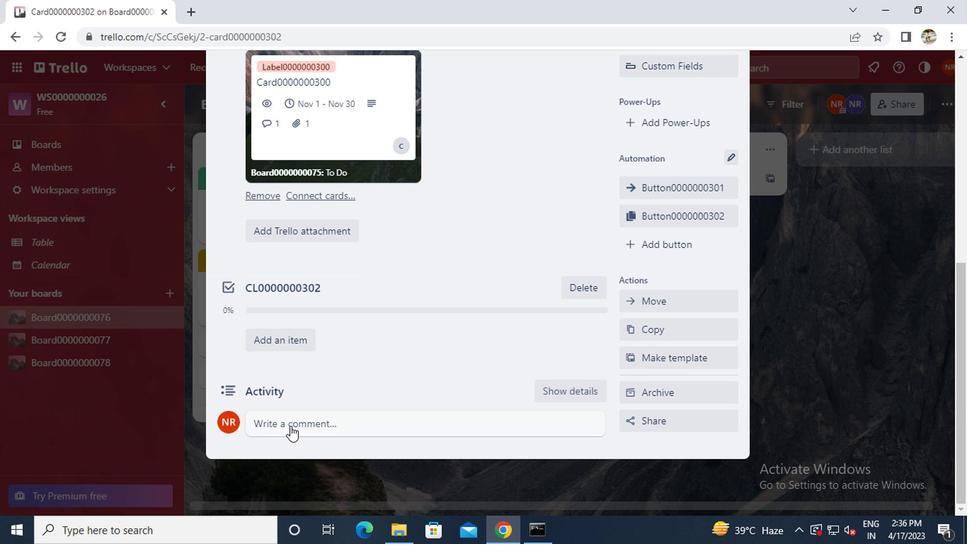 
Action: Key pressed cm0000000302
Screenshot: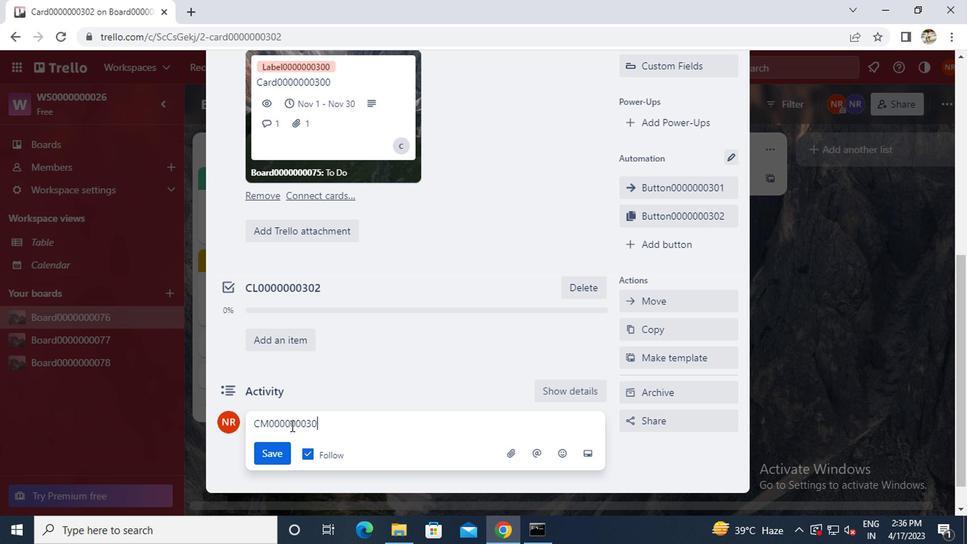 
Action: Mouse moved to (277, 449)
Screenshot: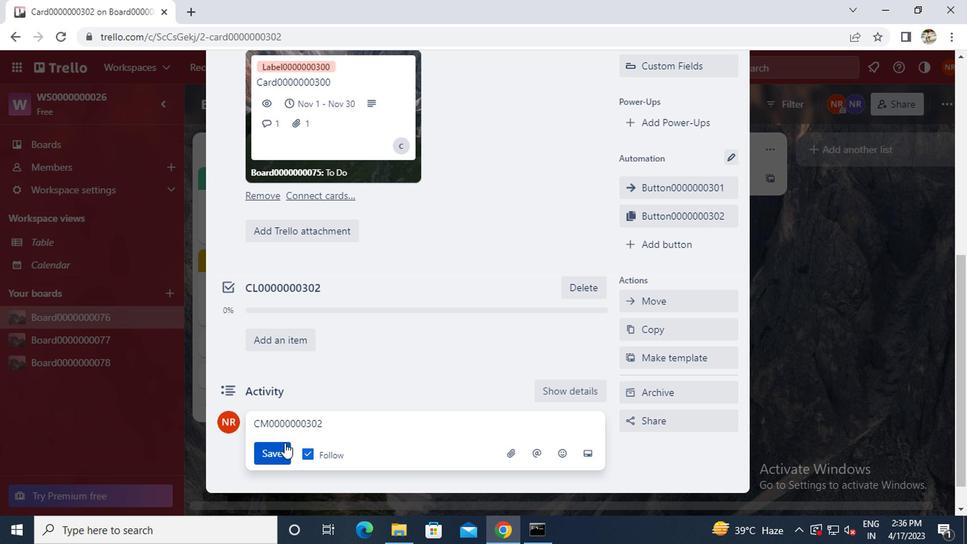 
Action: Mouse pressed left at (277, 449)
Screenshot: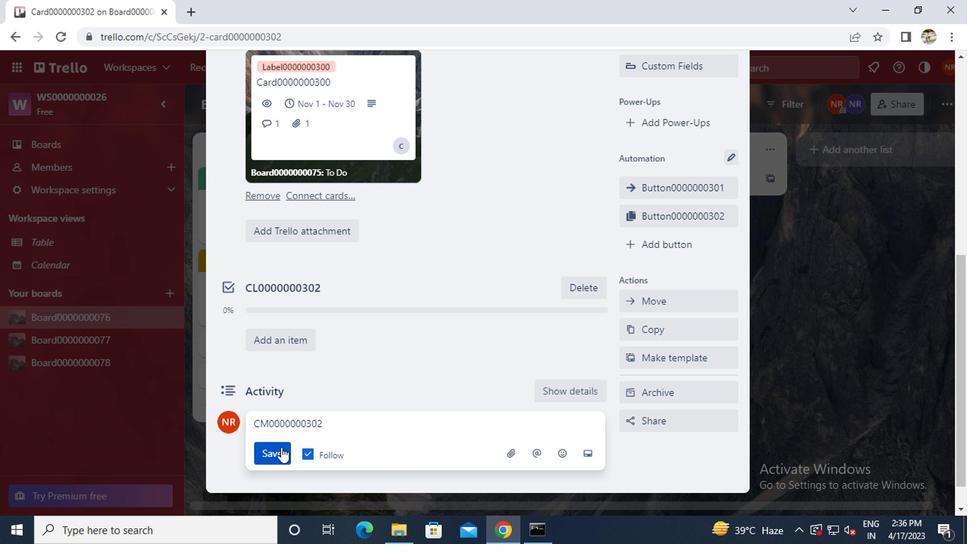 
